 Task: Add Attachment from Trello to Card Card0000000002 in Board Board0000000001 in Workspace WS0000000001 in Trello. Add Cover Yellow to Card Card0000000002 in Board Board0000000001 in Workspace WS0000000001 in Trello. Add "Copy Card To …" Button titled Button0000000002 to "bottom" of the list "To Do" to Card Card0000000002 in Board Board0000000001 in Workspace WS0000000001 in Trello. Add Description DS0000000002 to Card Card0000000002 in Board Board0000000001 in Workspace WS0000000001 in Trello. Add Comment CM0000000002 to Card Card0000000002 in Board Board0000000001 in Workspace WS0000000001 in Trello
Action: Mouse moved to (326, 312)
Screenshot: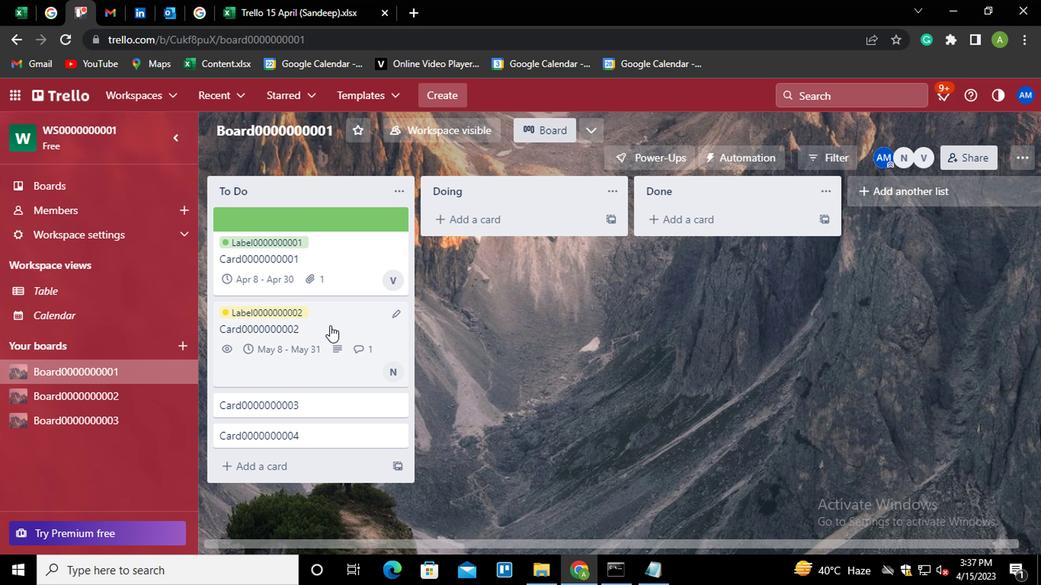 
Action: Mouse pressed left at (326, 312)
Screenshot: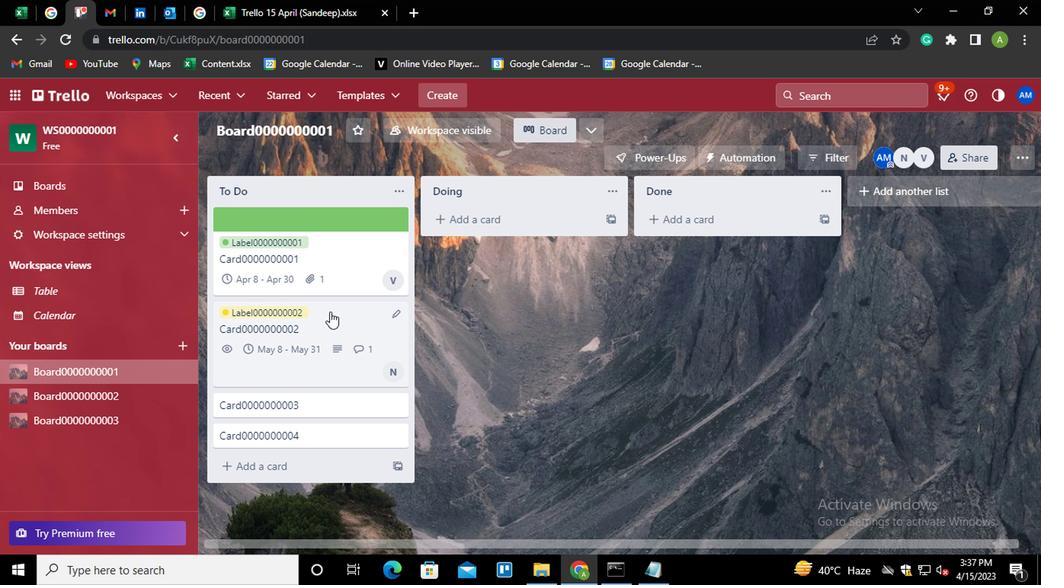 
Action: Mouse moved to (706, 386)
Screenshot: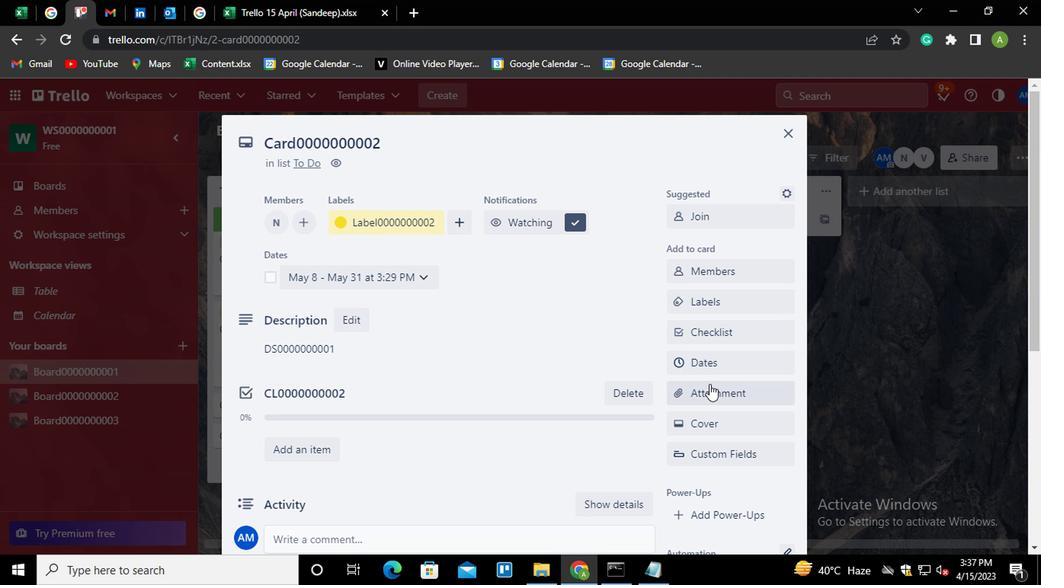 
Action: Mouse pressed left at (706, 386)
Screenshot: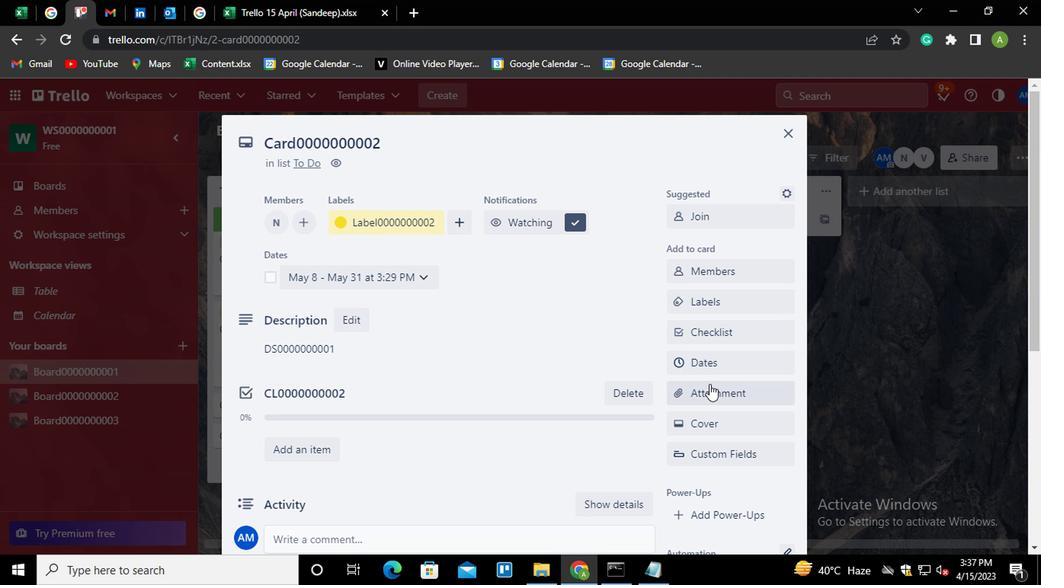 
Action: Mouse moved to (689, 186)
Screenshot: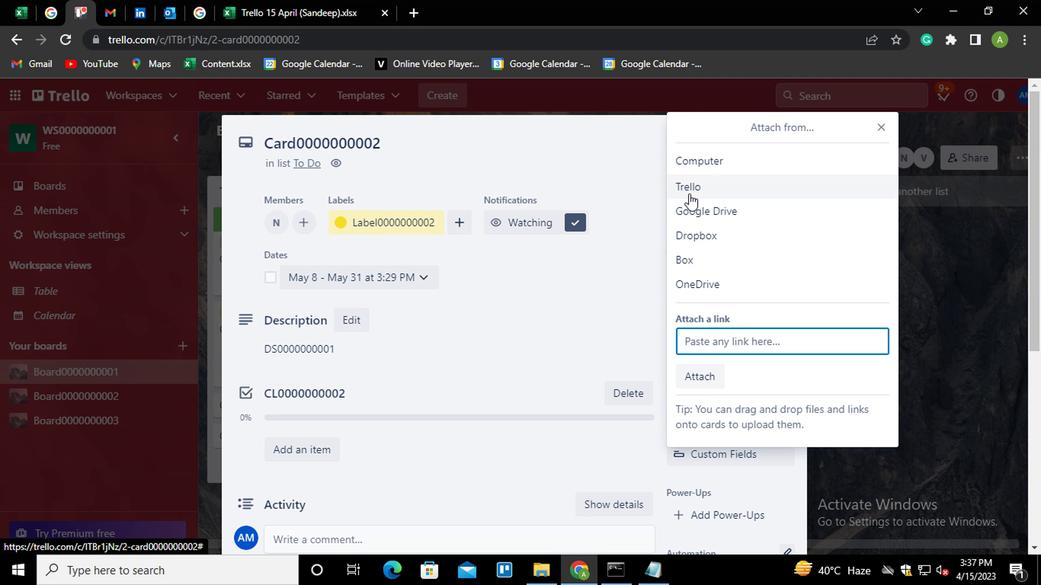 
Action: Mouse pressed left at (689, 186)
Screenshot: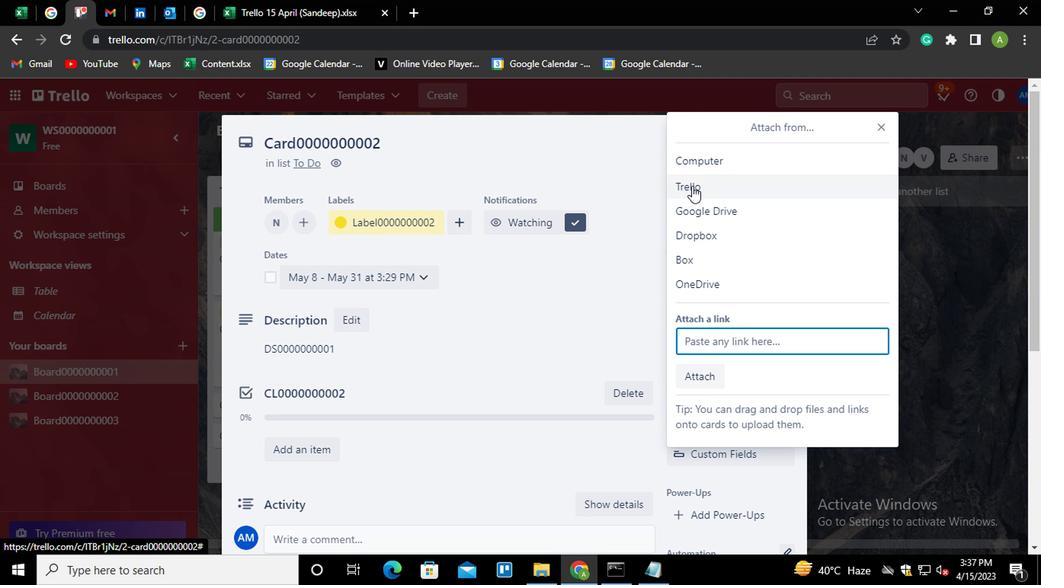 
Action: Mouse moved to (727, 240)
Screenshot: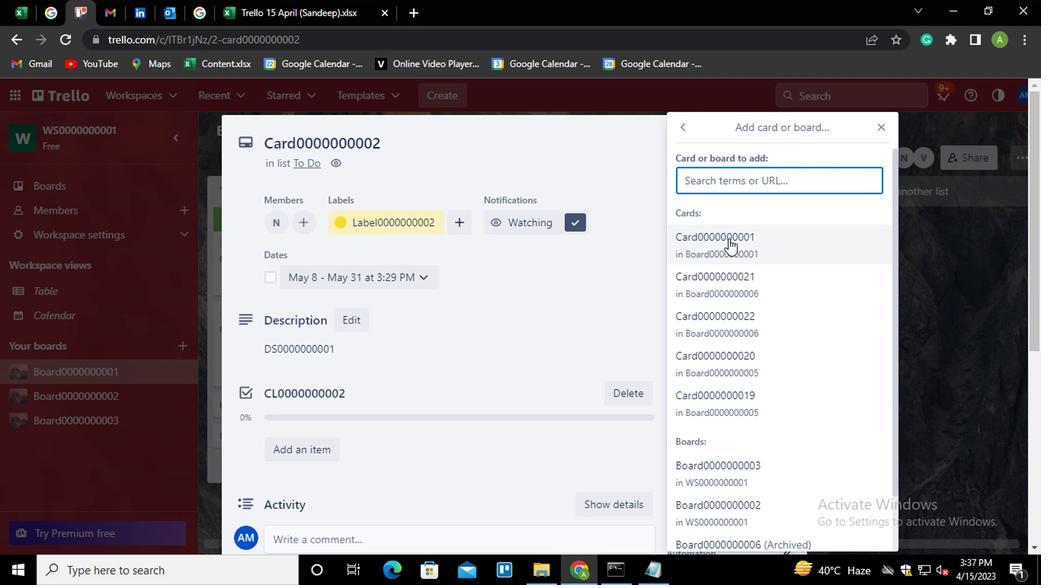 
Action: Mouse pressed left at (727, 240)
Screenshot: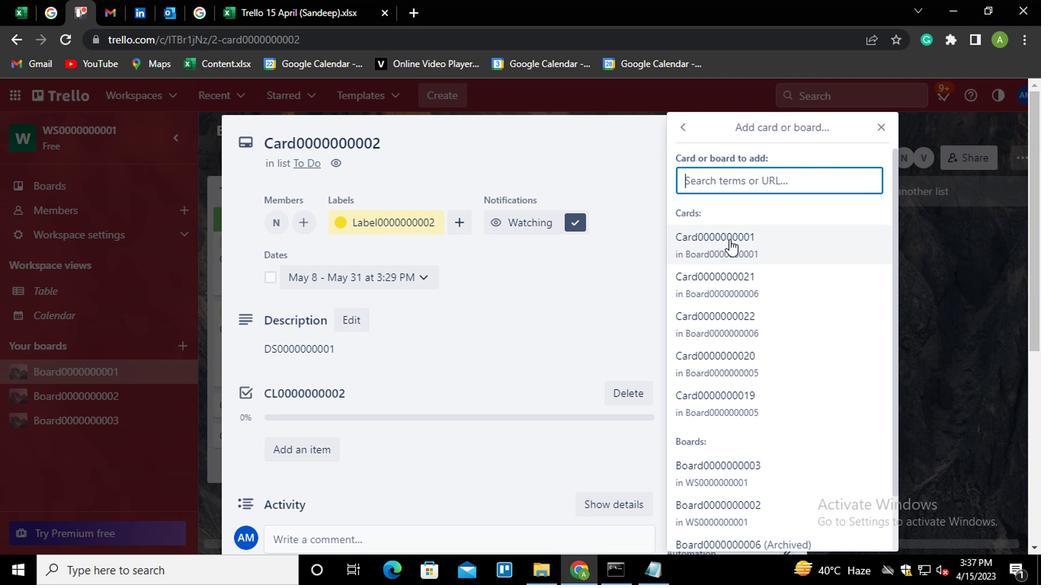 
Action: Mouse moved to (702, 421)
Screenshot: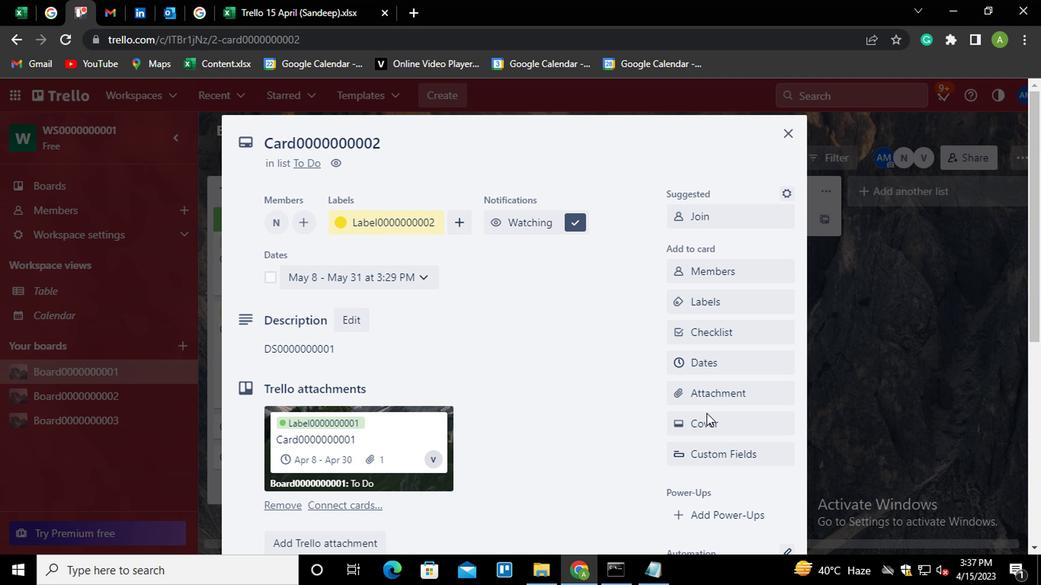 
Action: Mouse pressed left at (702, 421)
Screenshot: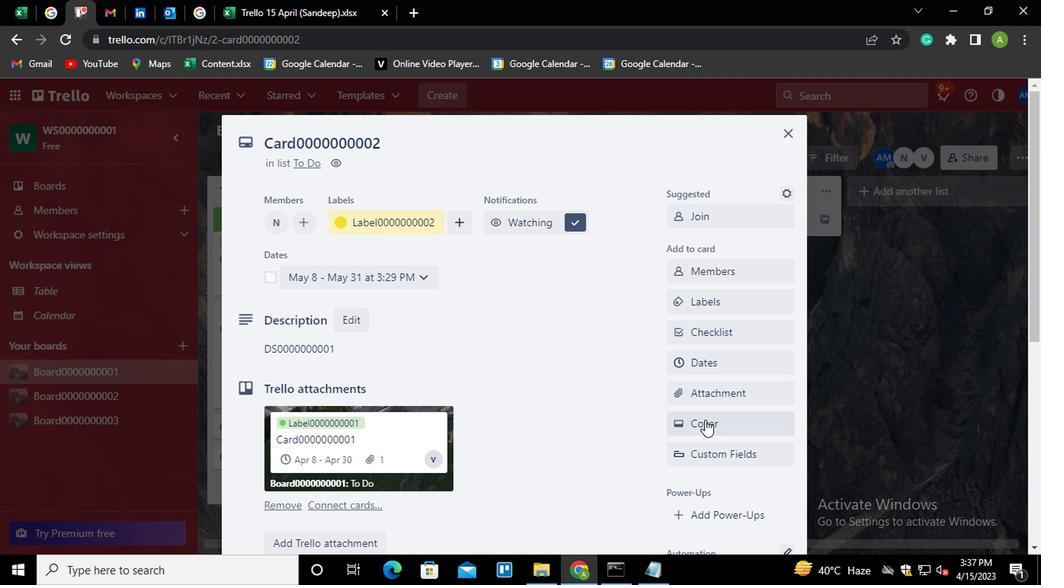 
Action: Mouse moved to (730, 267)
Screenshot: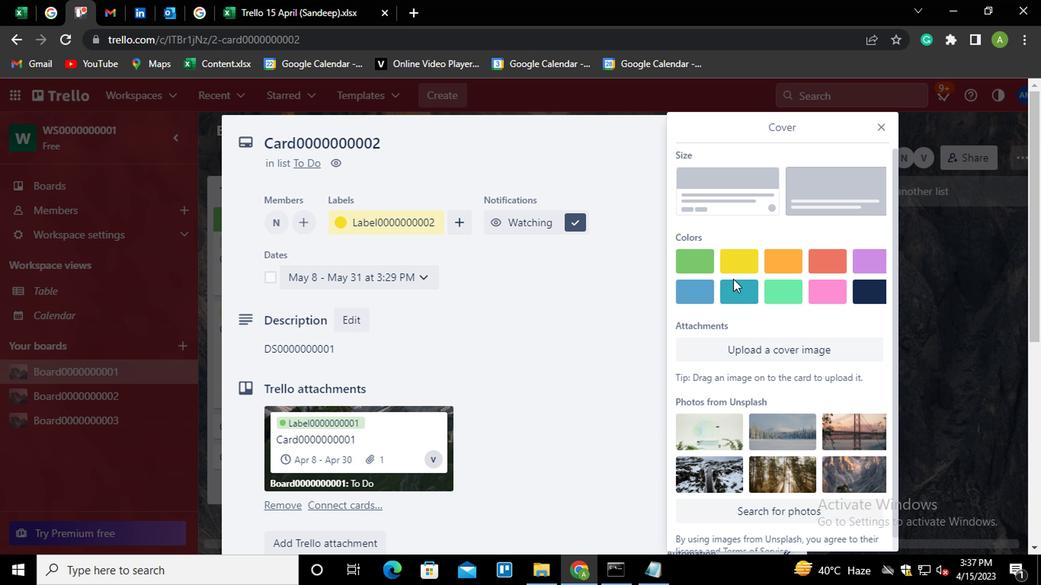 
Action: Mouse pressed left at (730, 267)
Screenshot: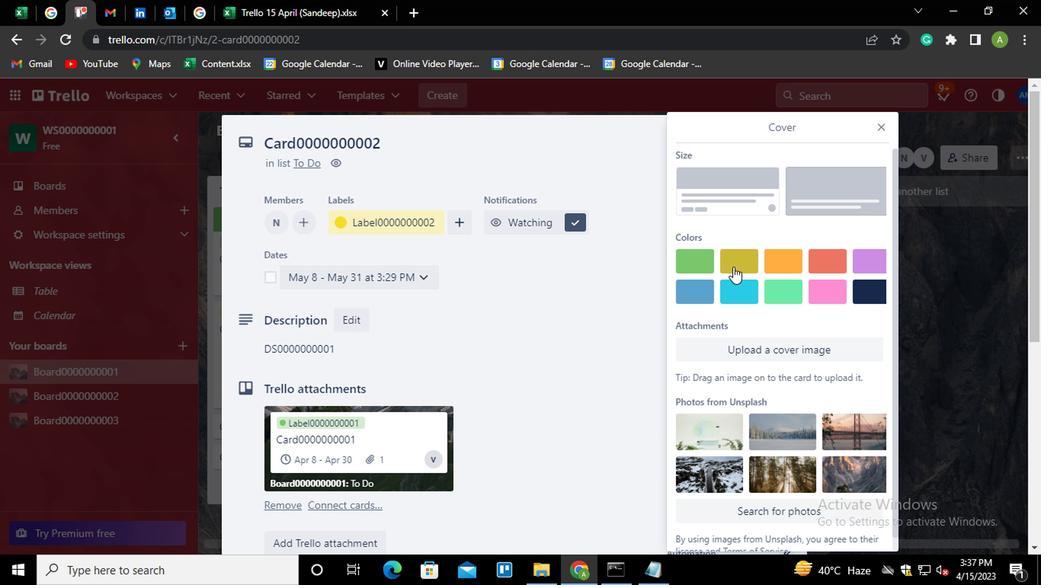 
Action: Mouse moved to (623, 306)
Screenshot: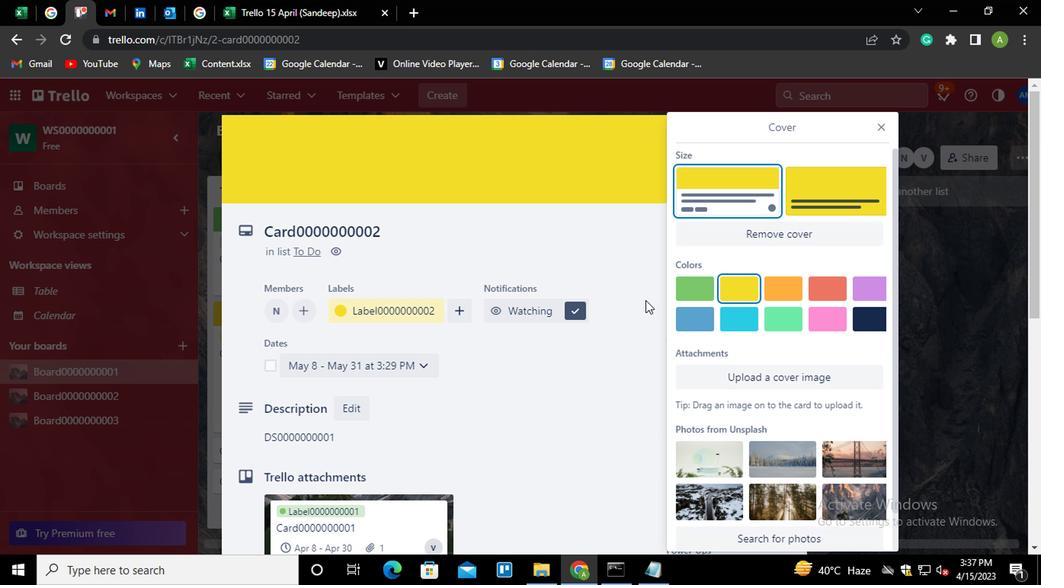 
Action: Mouse pressed left at (623, 306)
Screenshot: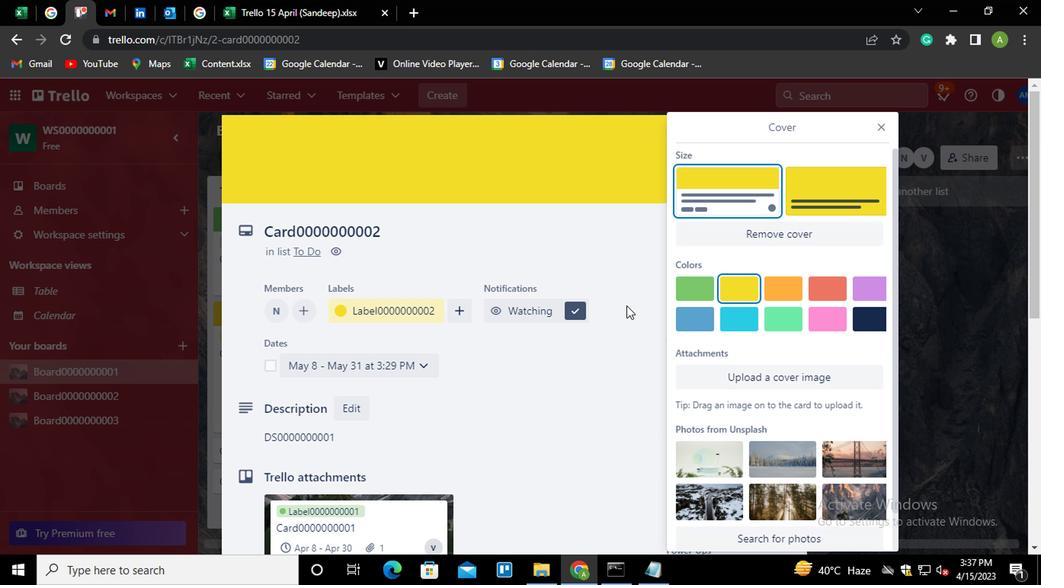 
Action: Mouse moved to (711, 390)
Screenshot: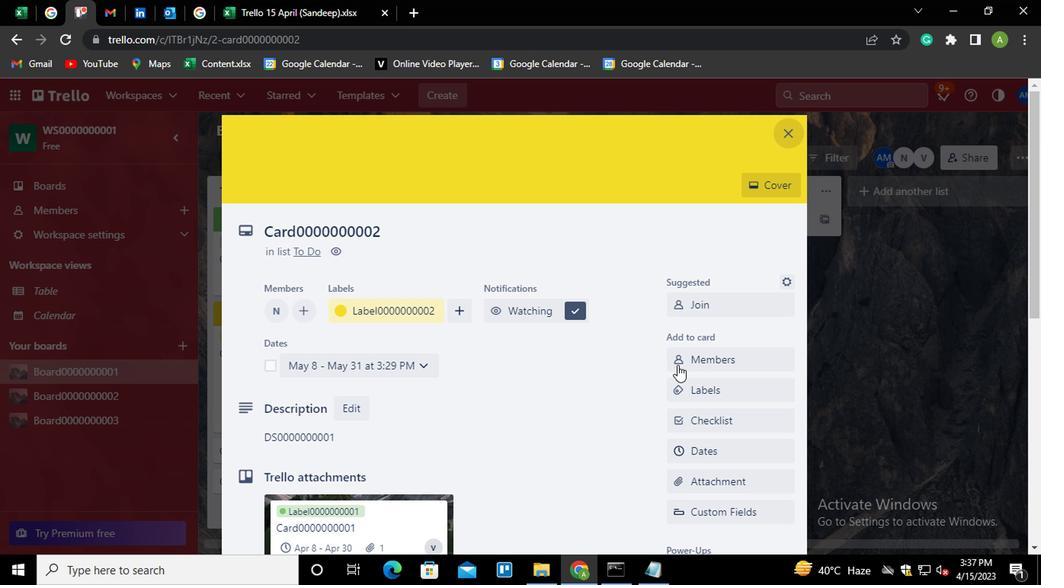 
Action: Mouse scrolled (711, 389) with delta (0, -1)
Screenshot: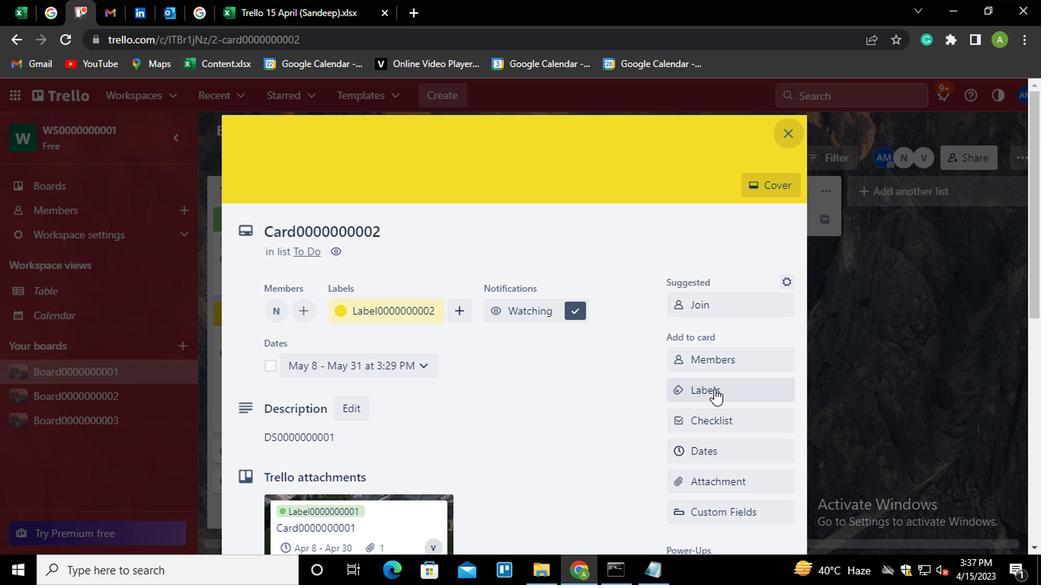 
Action: Mouse scrolled (711, 389) with delta (0, -1)
Screenshot: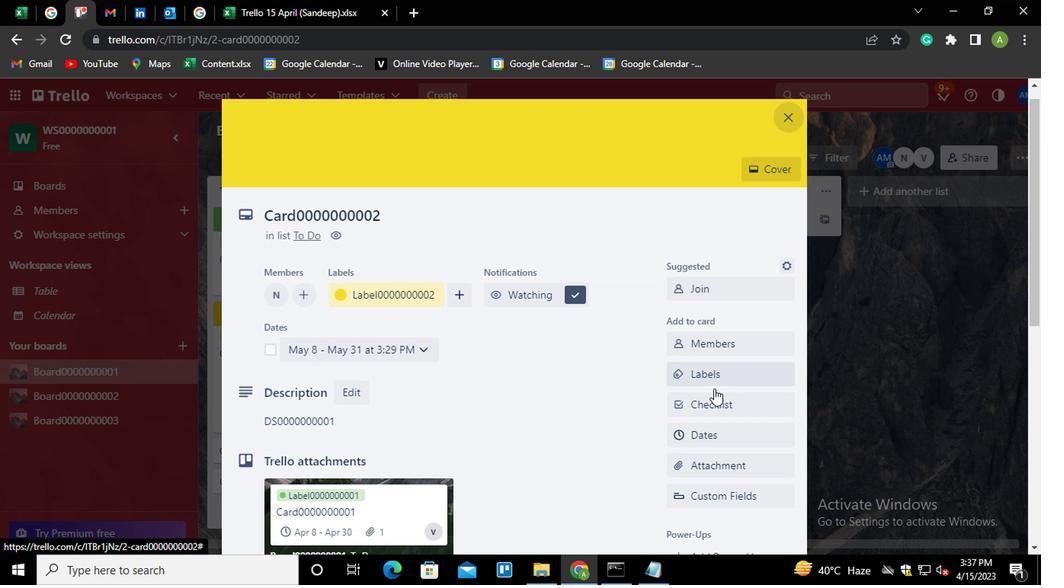 
Action: Mouse moved to (720, 525)
Screenshot: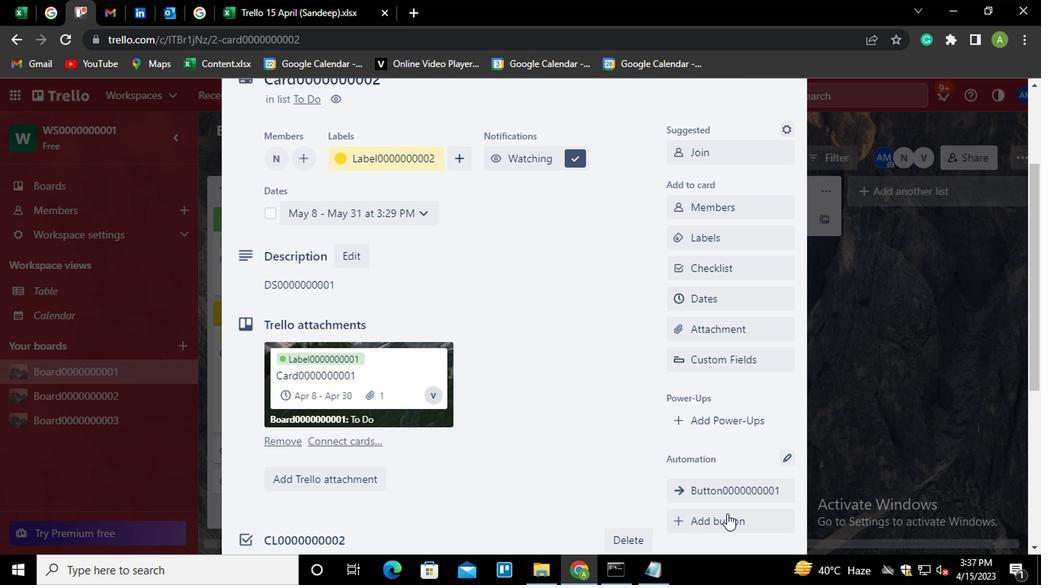 
Action: Mouse pressed left at (720, 525)
Screenshot: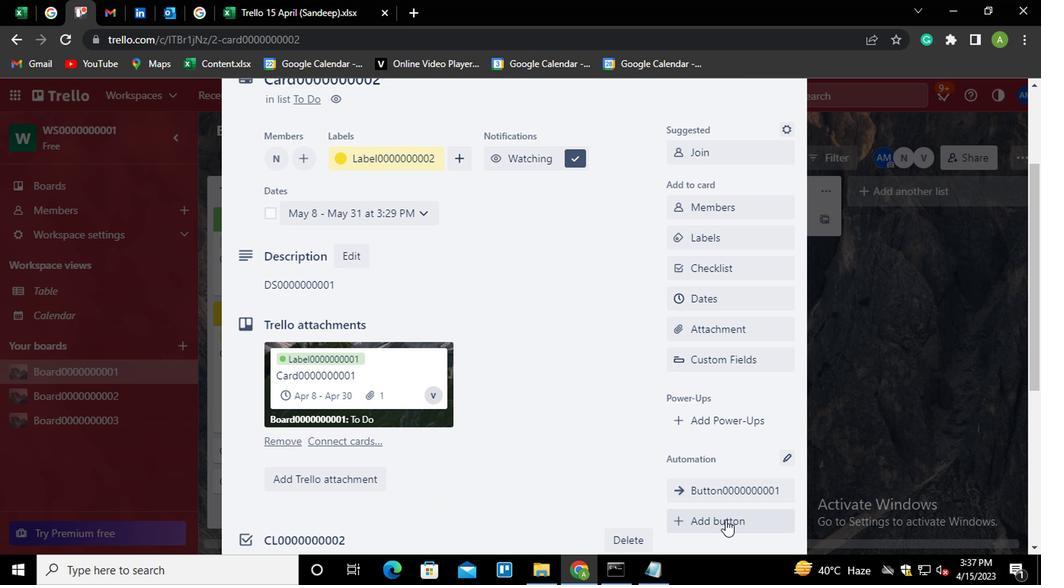 
Action: Mouse moved to (715, 228)
Screenshot: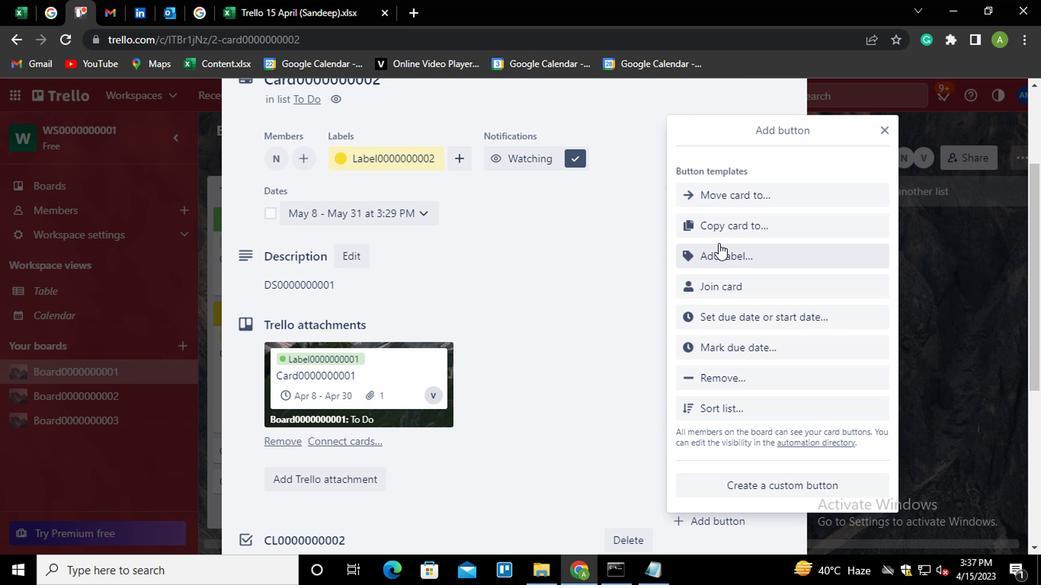 
Action: Mouse pressed left at (715, 228)
Screenshot: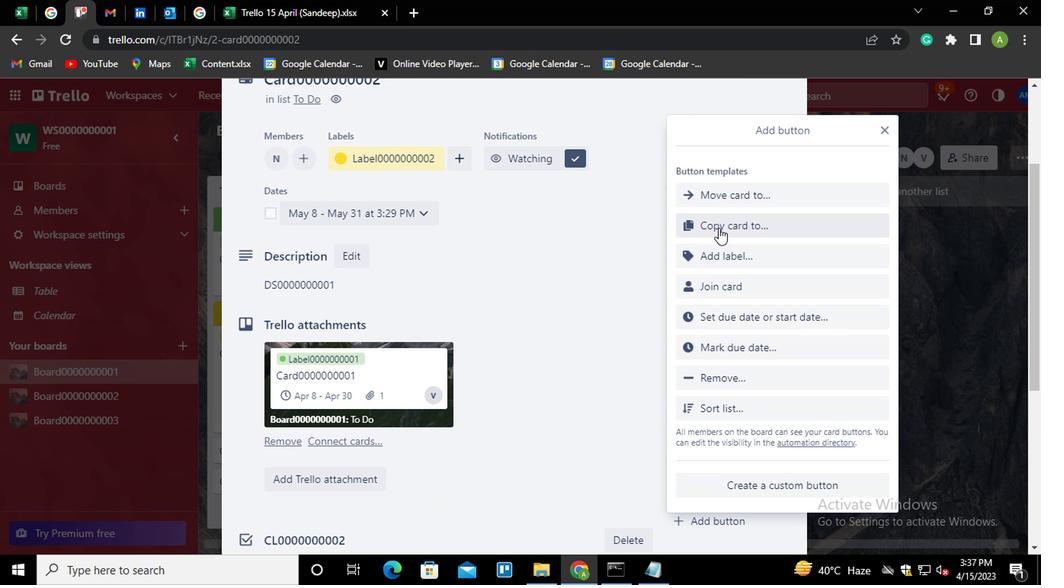 
Action: Mouse moved to (738, 262)
Screenshot: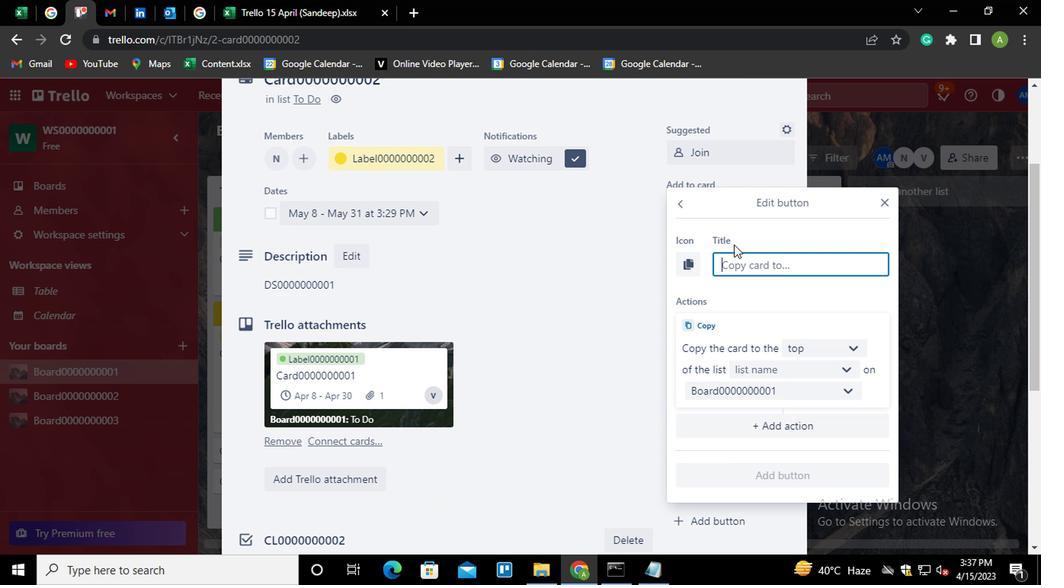 
Action: Mouse pressed left at (738, 262)
Screenshot: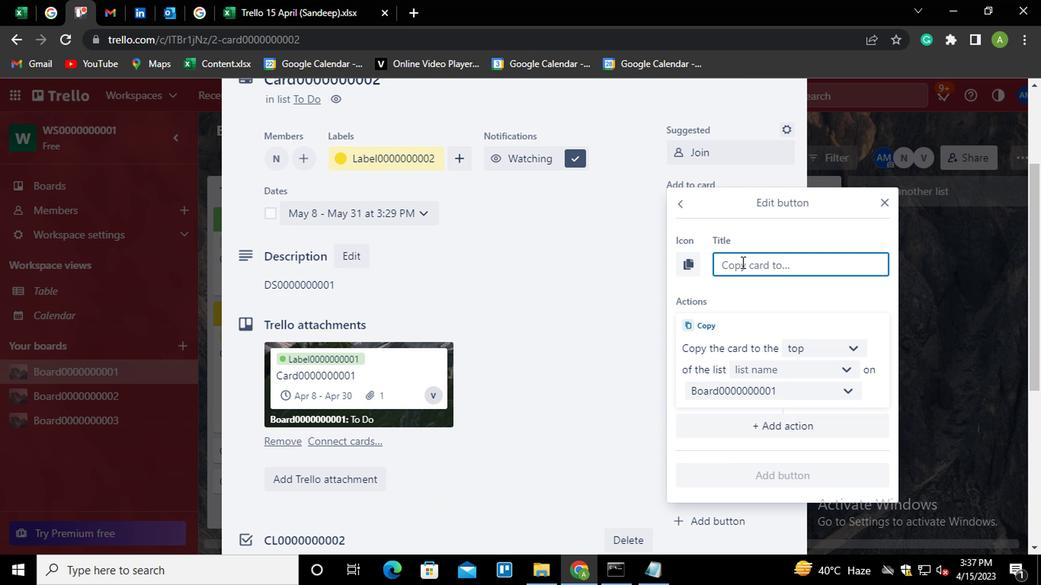 
Action: Mouse moved to (737, 262)
Screenshot: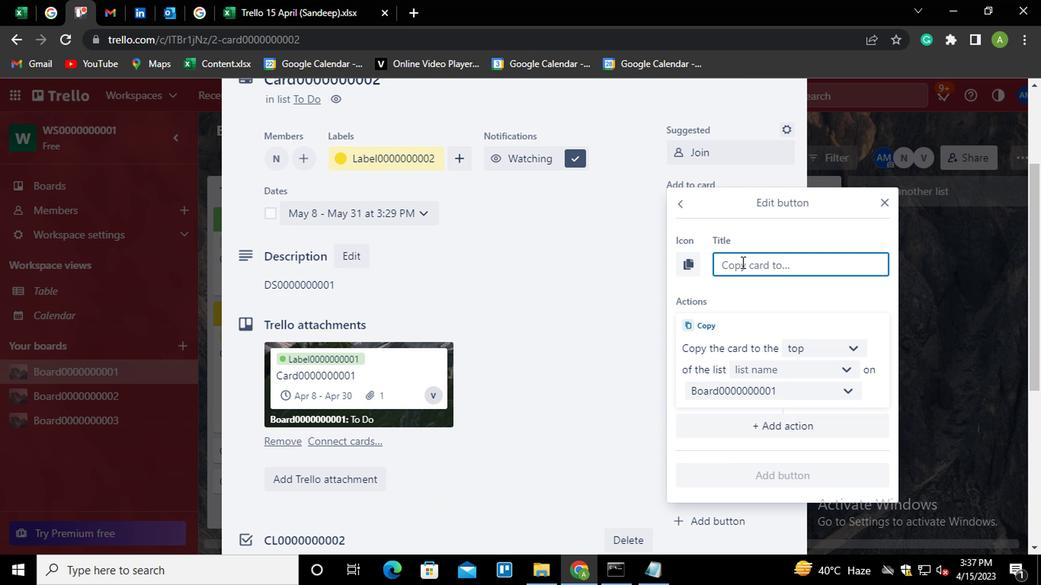 
Action: Key pressed <Key.shift><Key.shift><Key.shift><Key.shift><Key.shift><Key.shift><Key.shift>BUTTT<Key.backspace>ON0000000002
Screenshot: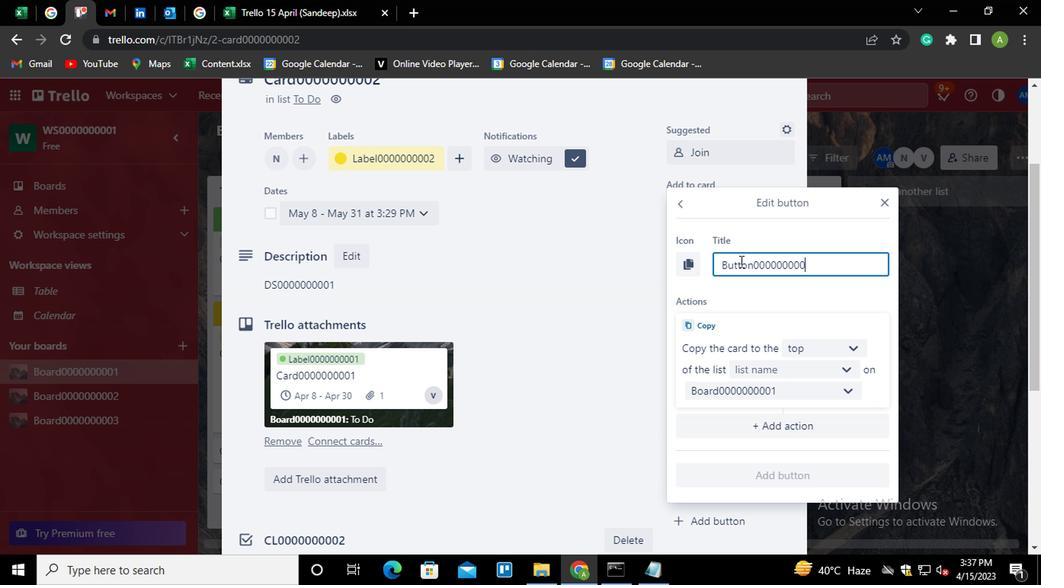 
Action: Mouse moved to (803, 347)
Screenshot: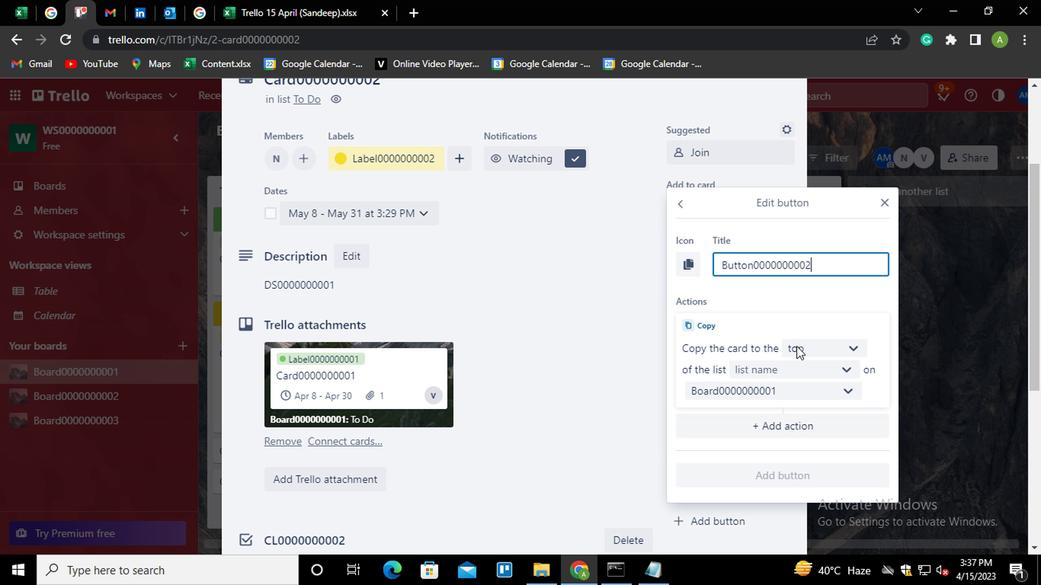 
Action: Mouse pressed left at (803, 347)
Screenshot: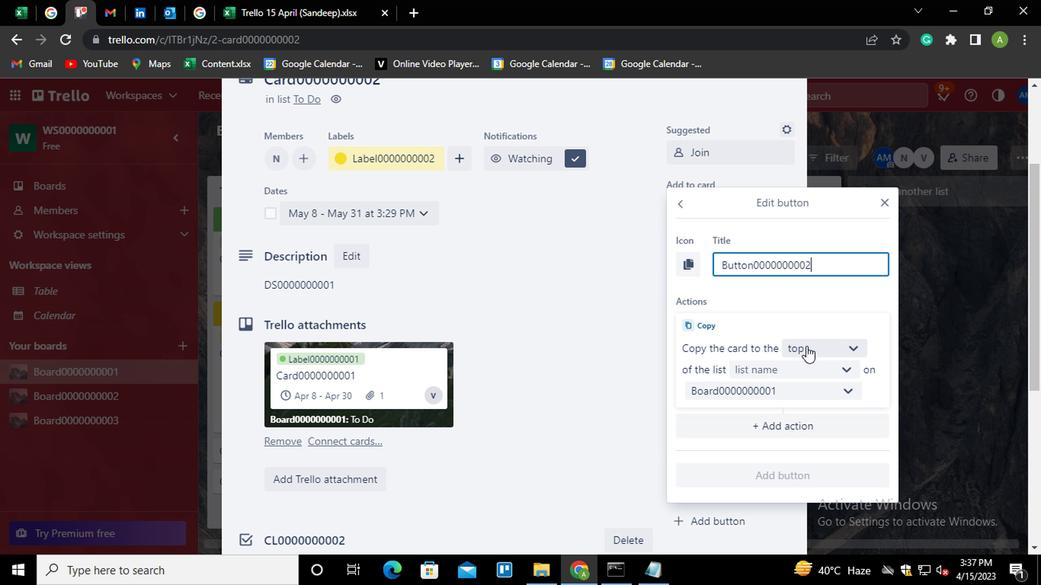 
Action: Mouse moved to (808, 404)
Screenshot: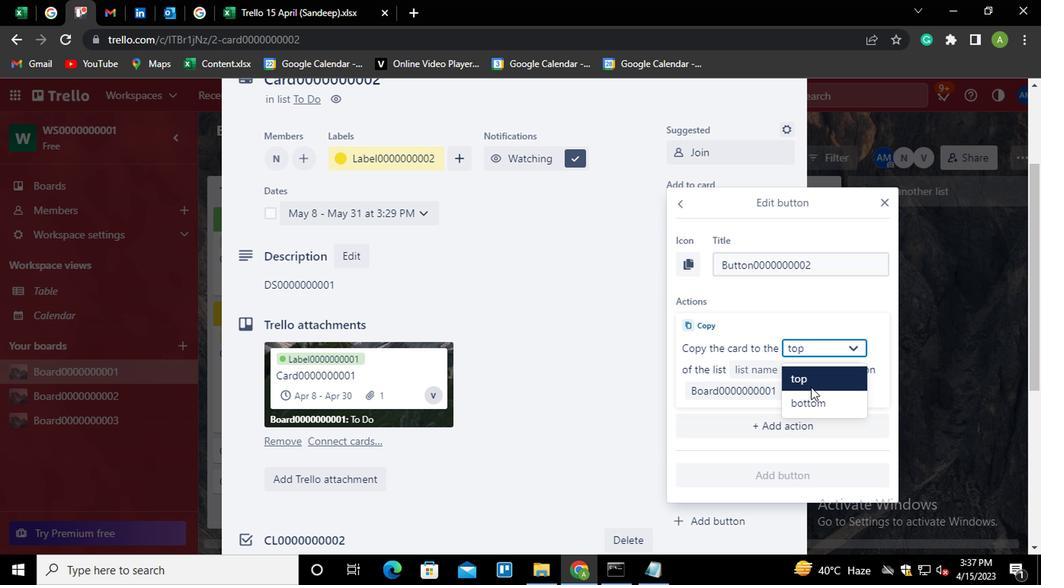 
Action: Mouse pressed left at (808, 404)
Screenshot: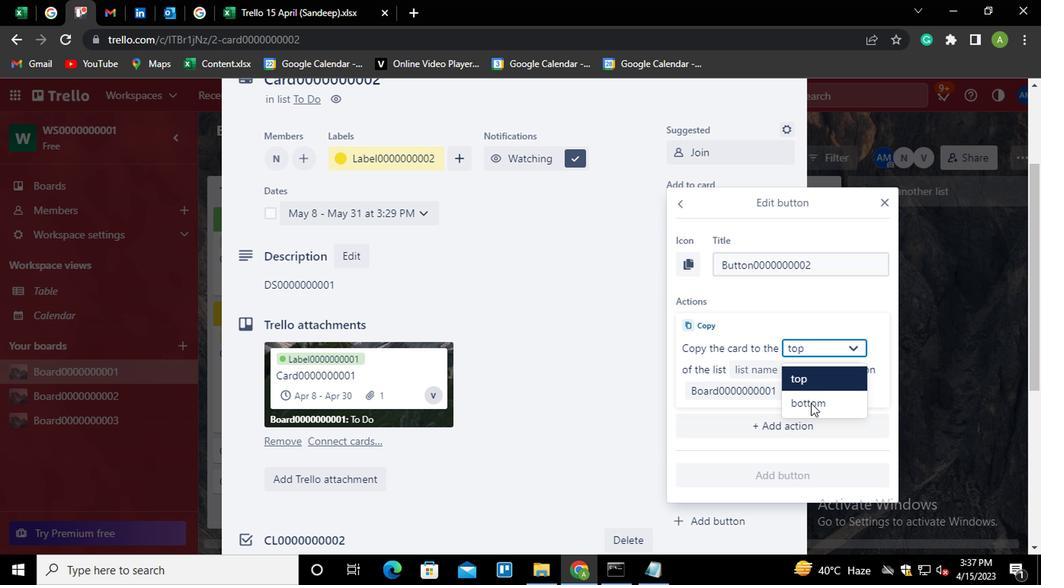 
Action: Mouse moved to (816, 370)
Screenshot: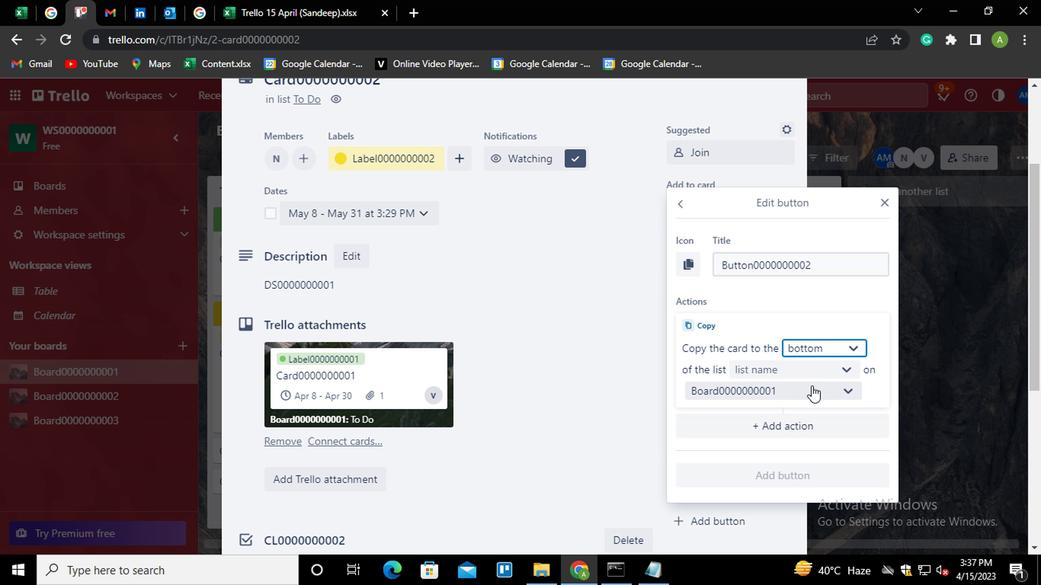 
Action: Mouse pressed left at (816, 370)
Screenshot: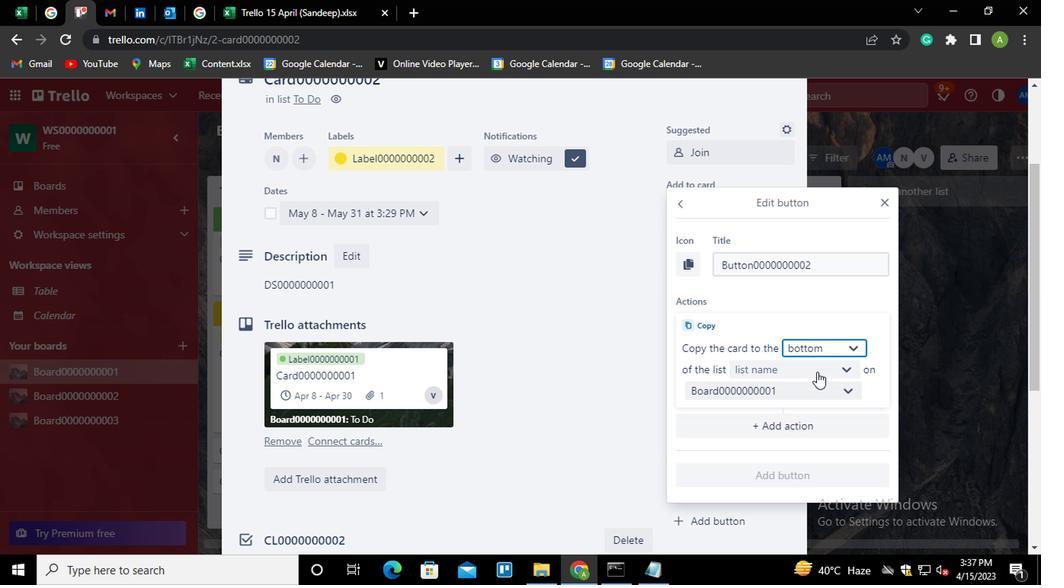 
Action: Mouse moved to (782, 407)
Screenshot: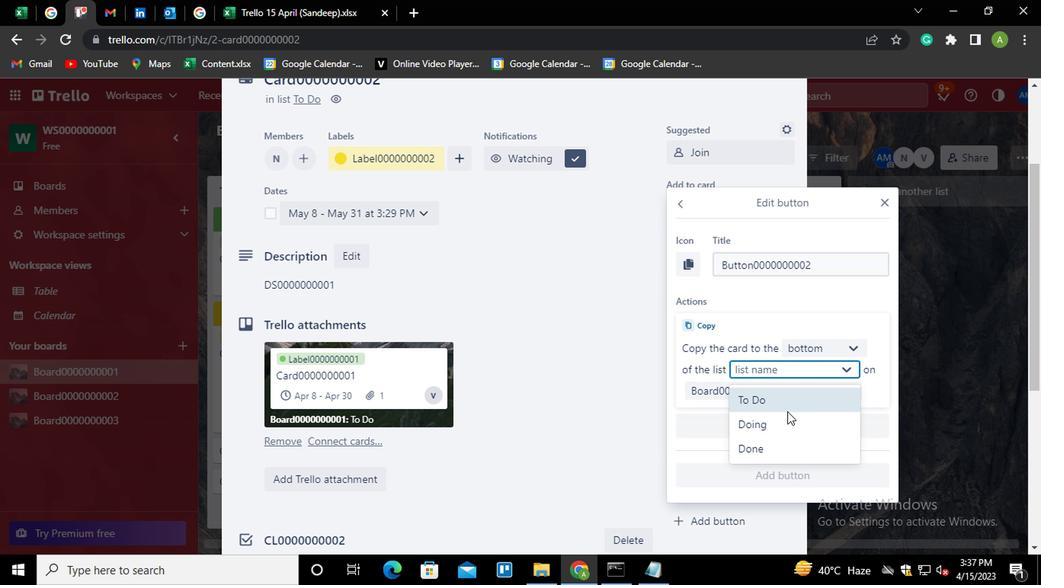 
Action: Mouse pressed left at (782, 407)
Screenshot: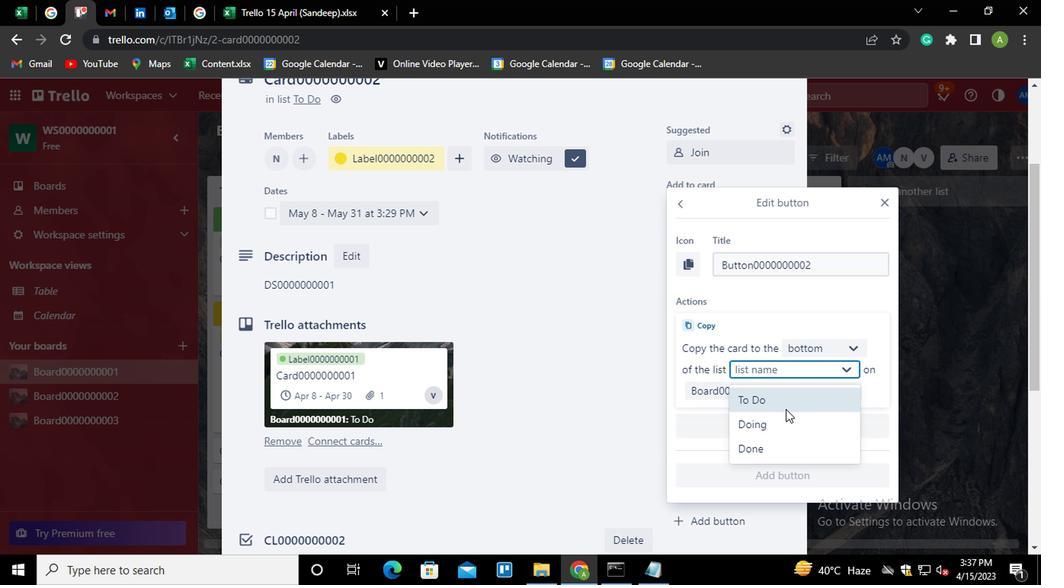 
Action: Mouse moved to (768, 474)
Screenshot: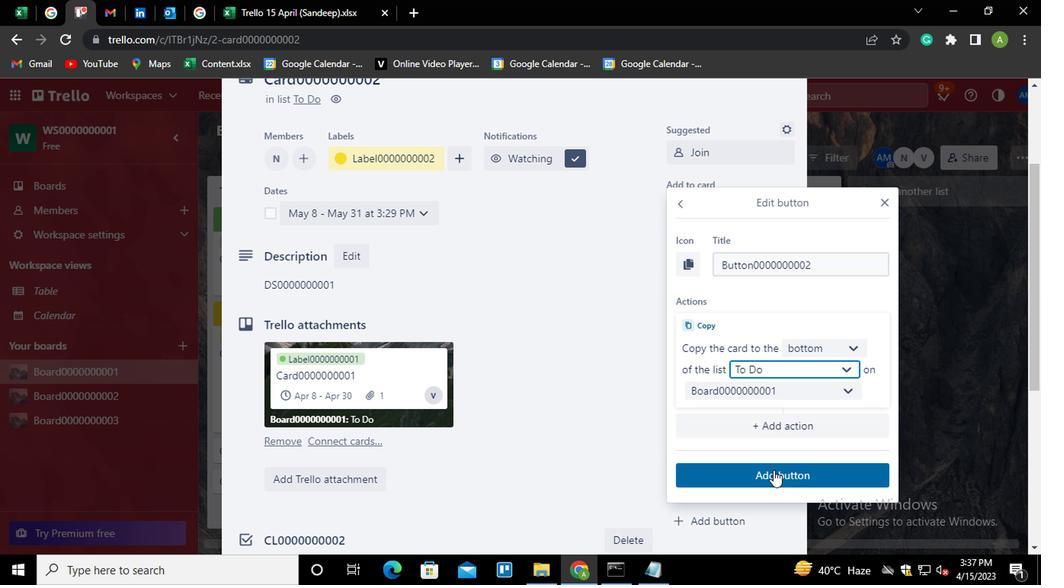
Action: Mouse pressed left at (768, 474)
Screenshot: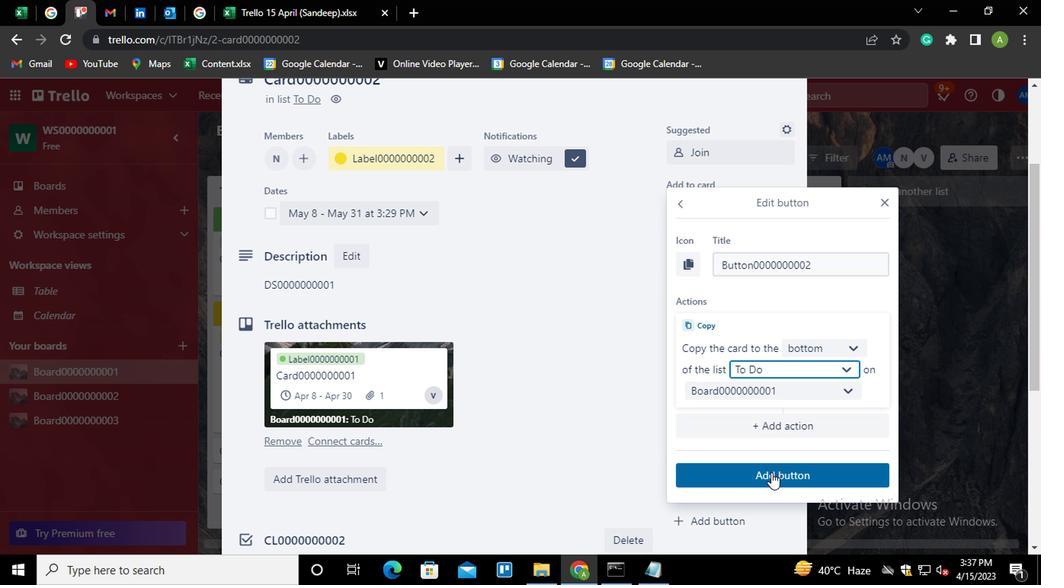 
Action: Mouse moved to (337, 289)
Screenshot: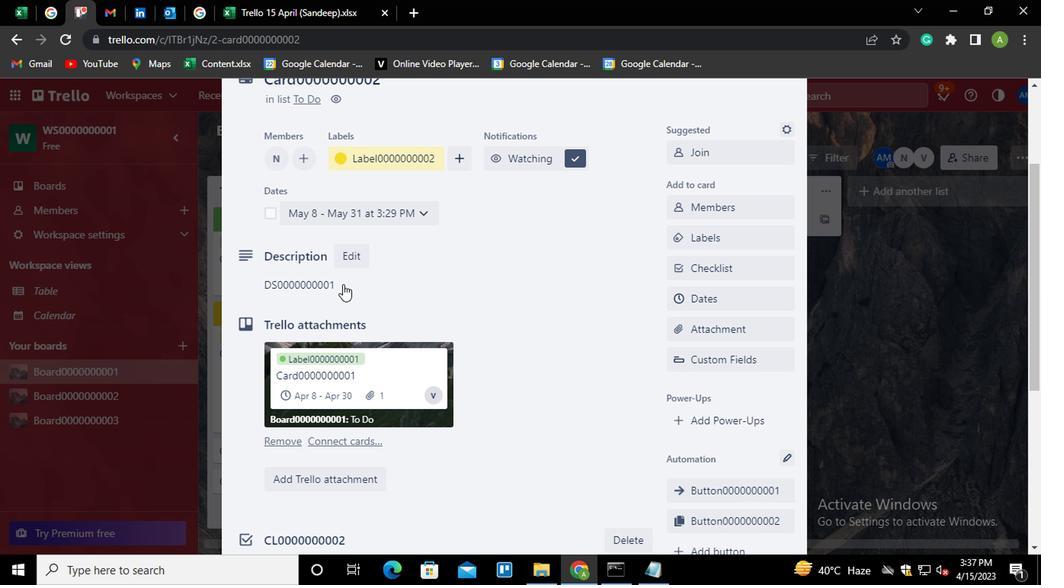 
Action: Mouse pressed left at (337, 289)
Screenshot: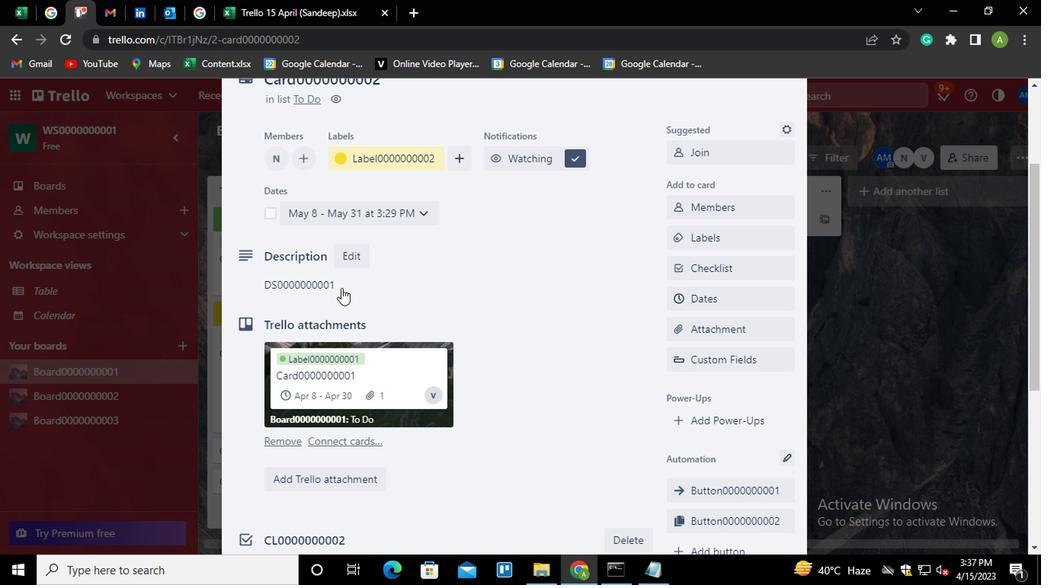 
Action: Mouse moved to (348, 336)
Screenshot: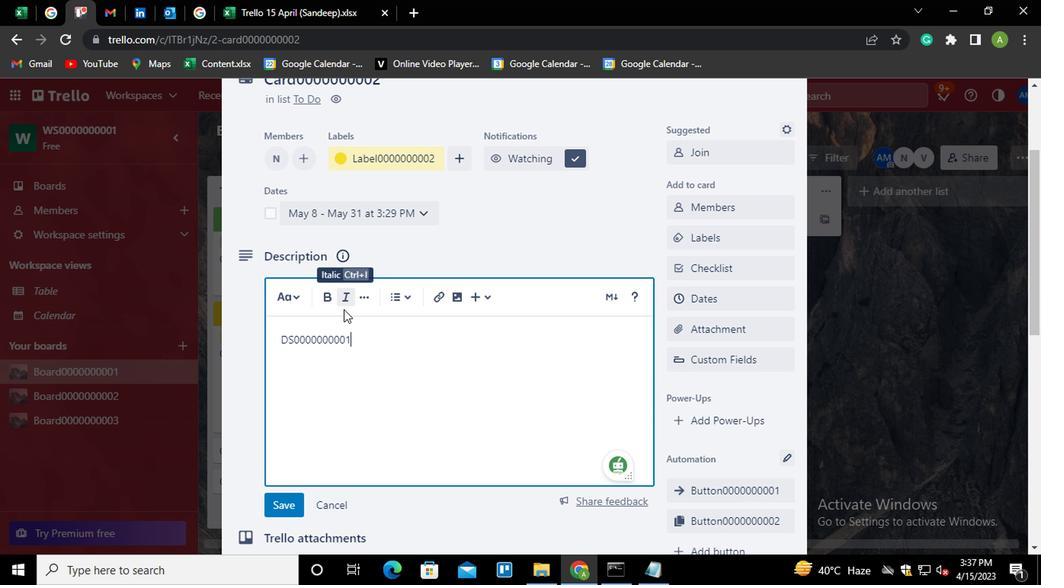 
Action: Key pressed <Key.shift_r><Key.enter><Key.shift><Key.shift><Key.shift>DS0000000002
Screenshot: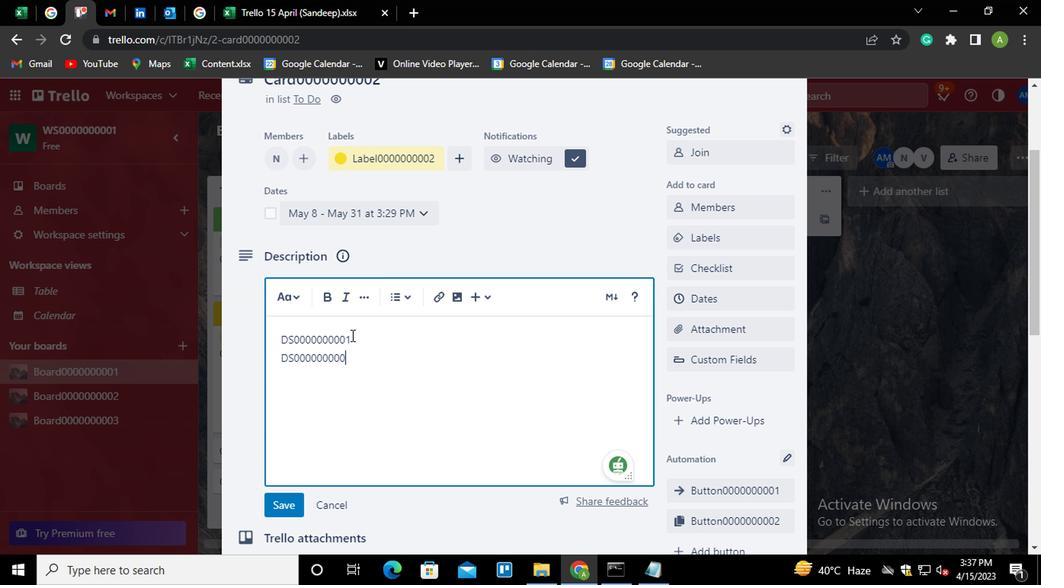 
Action: Mouse moved to (280, 502)
Screenshot: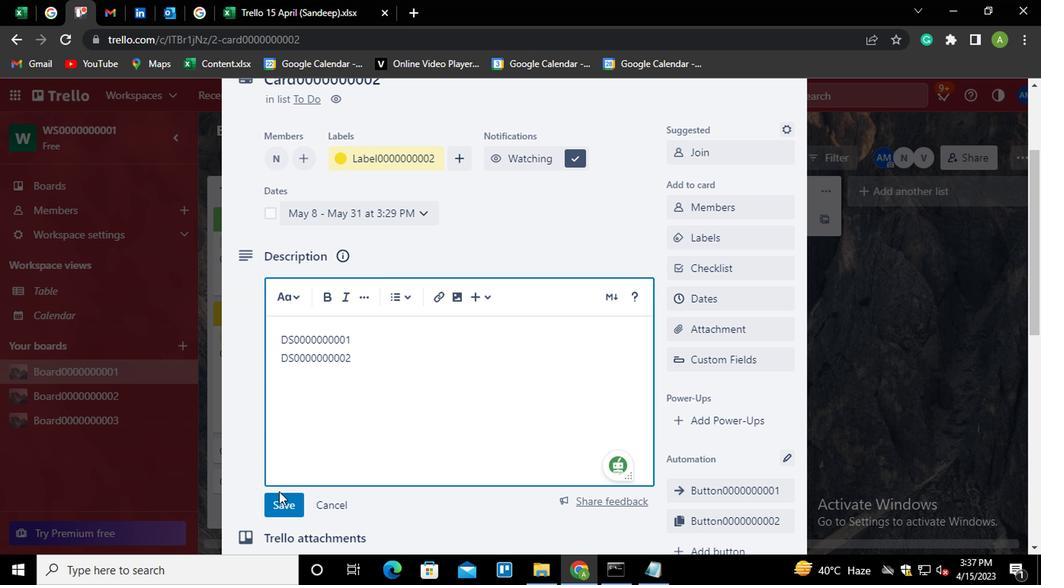 
Action: Mouse pressed left at (280, 502)
Screenshot: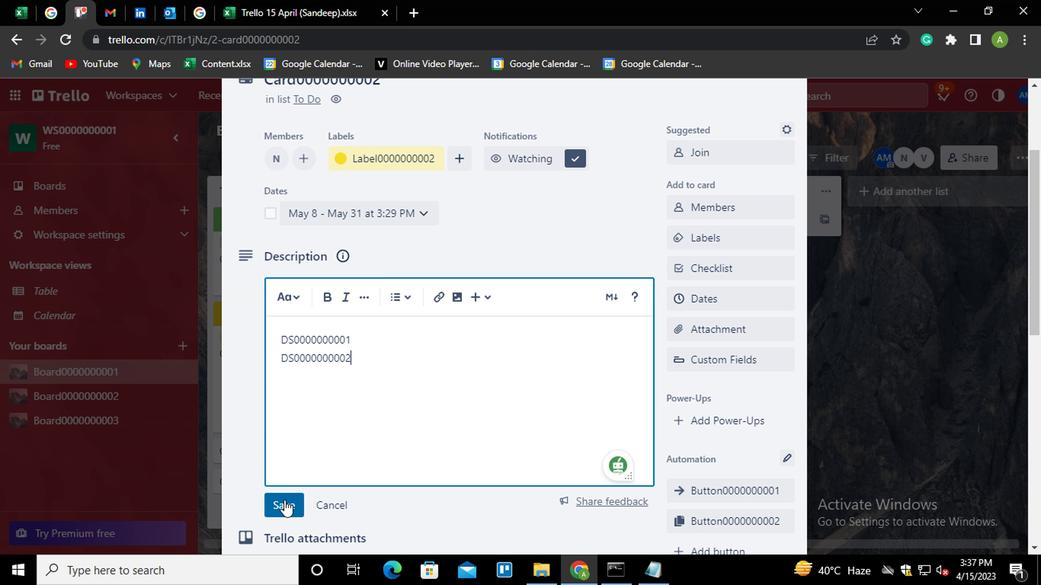 
Action: Mouse moved to (337, 441)
Screenshot: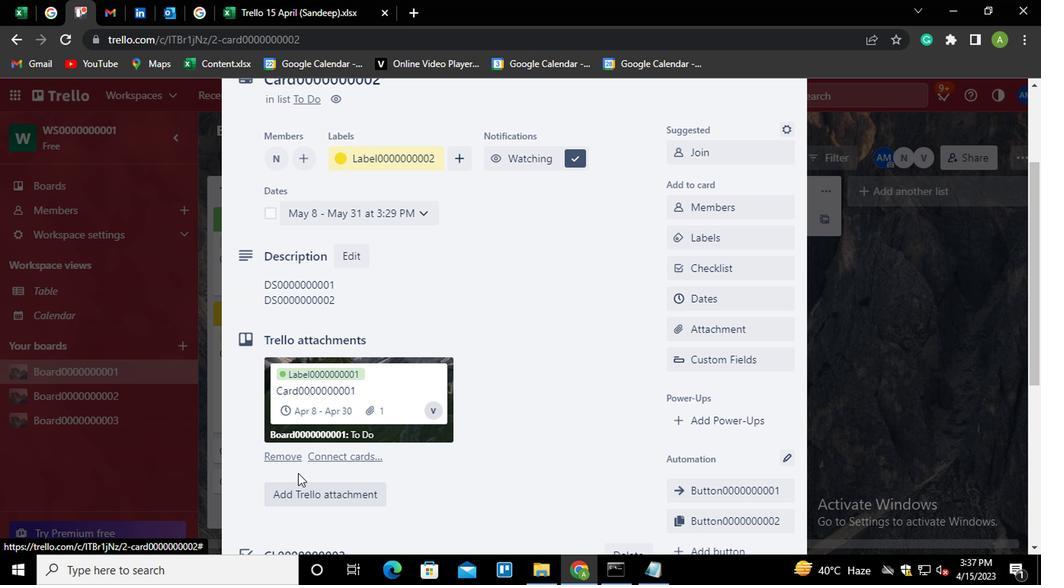 
Action: Mouse scrolled (337, 440) with delta (0, 0)
Screenshot: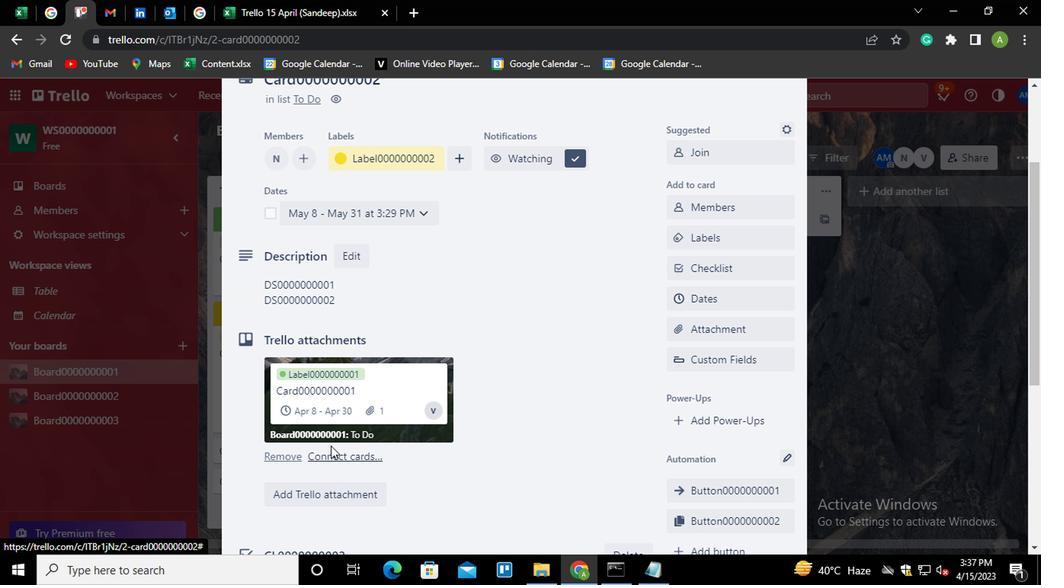 
Action: Mouse scrolled (337, 440) with delta (0, 0)
Screenshot: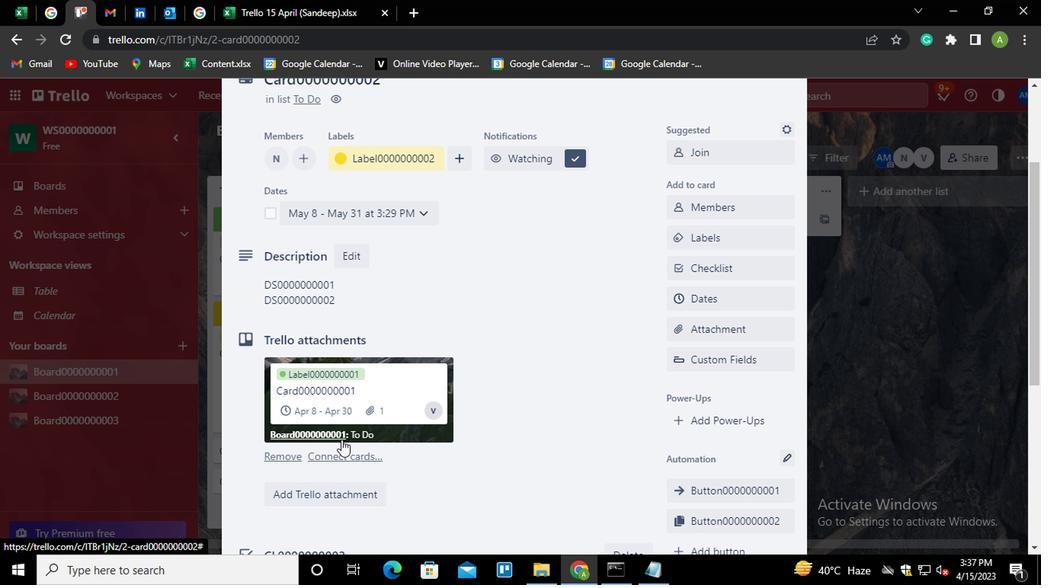 
Action: Mouse moved to (309, 458)
Screenshot: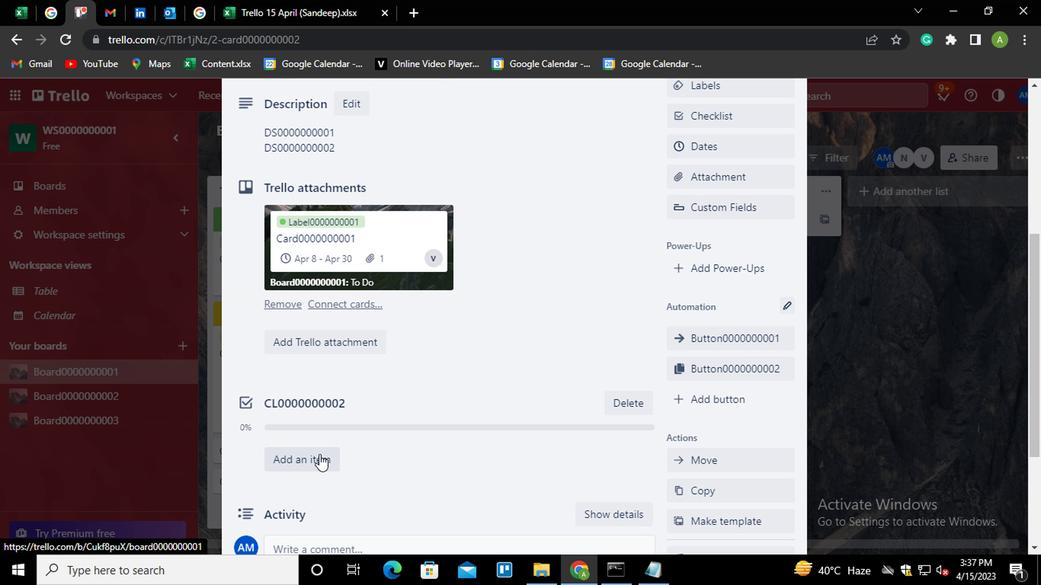 
Action: Mouse scrolled (309, 457) with delta (0, 0)
Screenshot: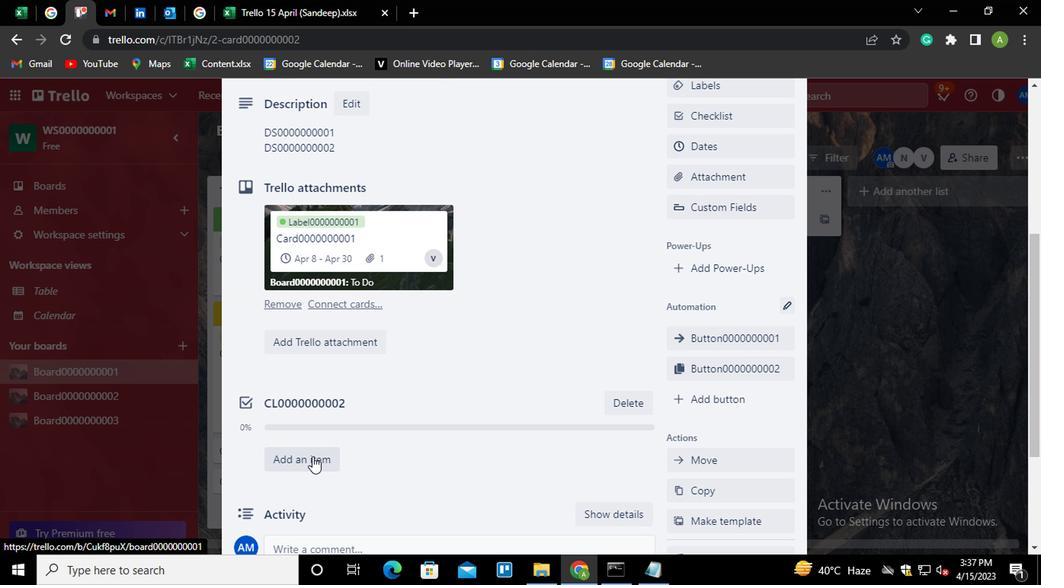 
Action: Mouse scrolled (309, 457) with delta (0, 0)
Screenshot: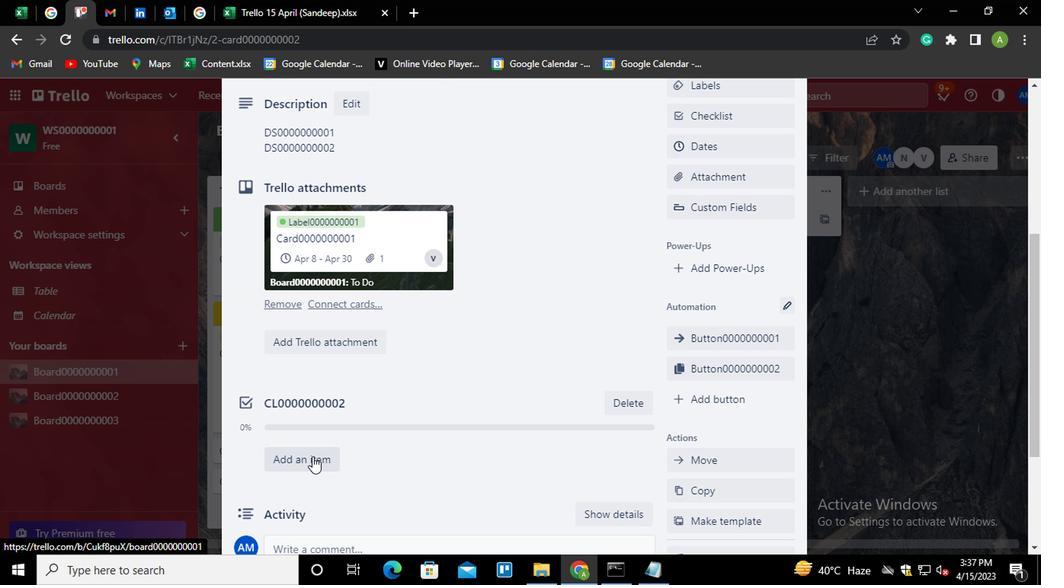 
Action: Mouse moved to (325, 405)
Screenshot: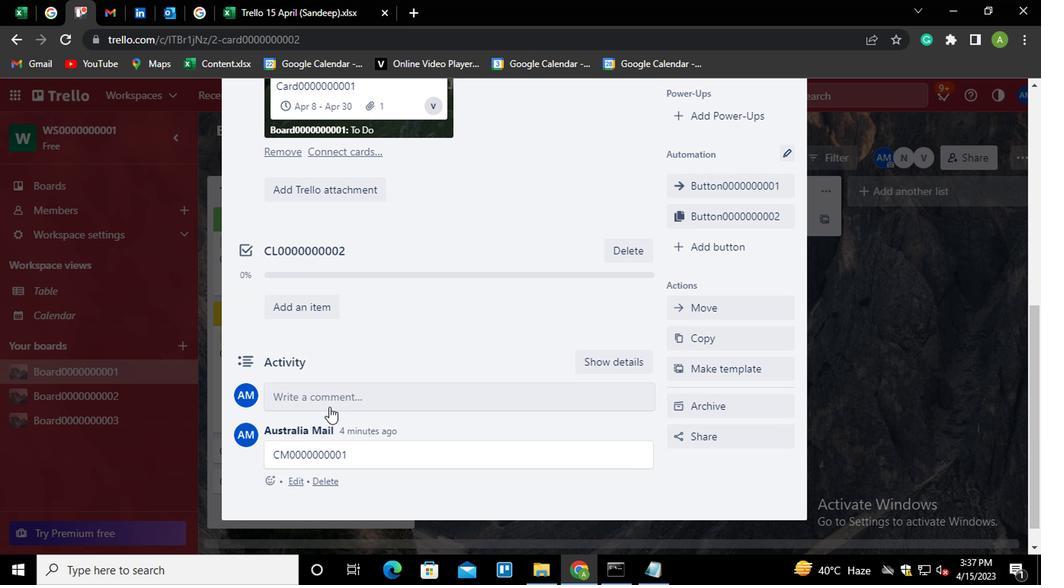 
Action: Mouse pressed left at (325, 405)
Screenshot: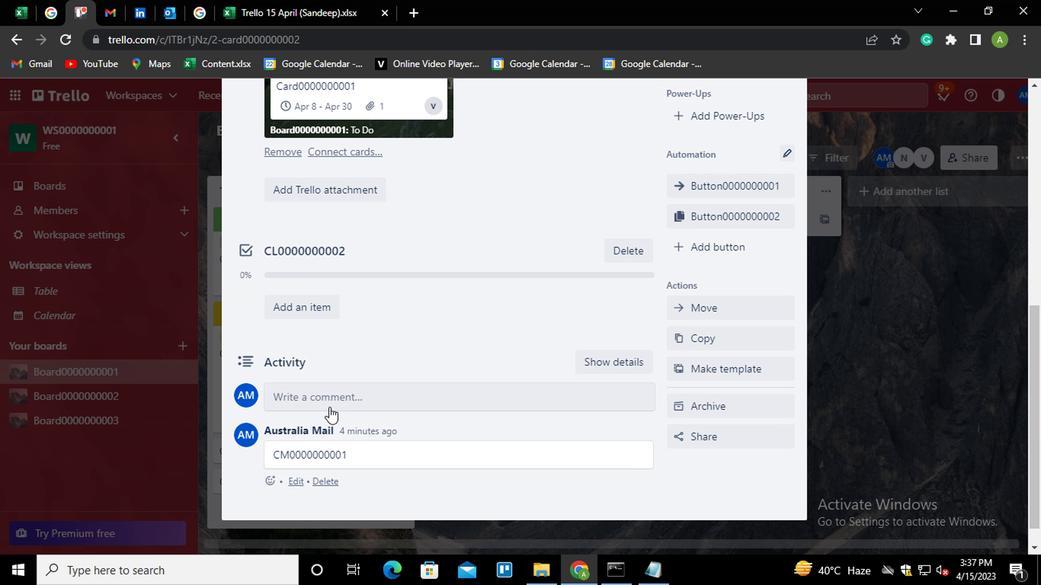 
Action: Key pressed <Key.shift>CM0000000002
Screenshot: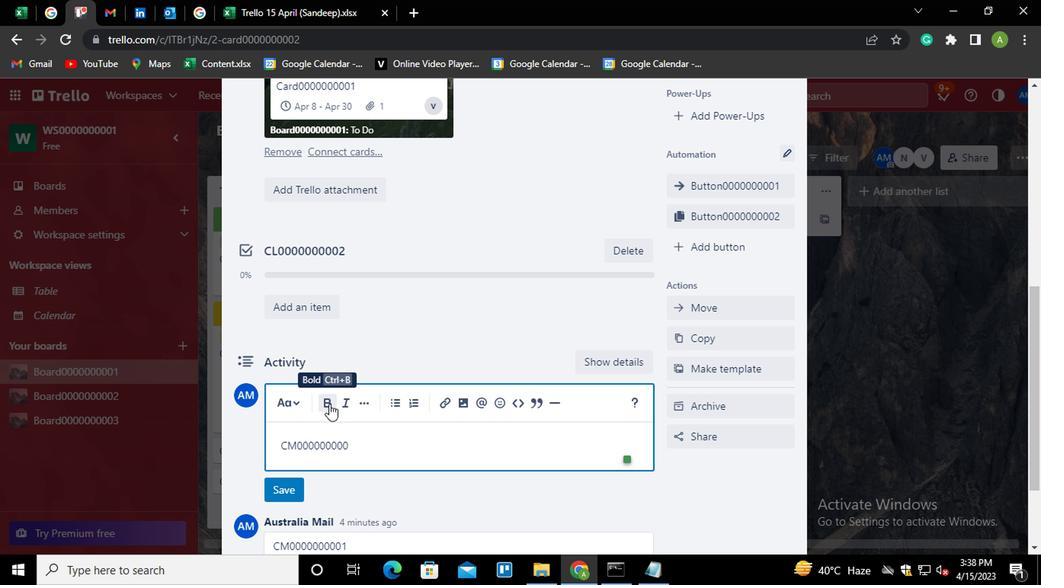 
Action: Mouse moved to (289, 486)
Screenshot: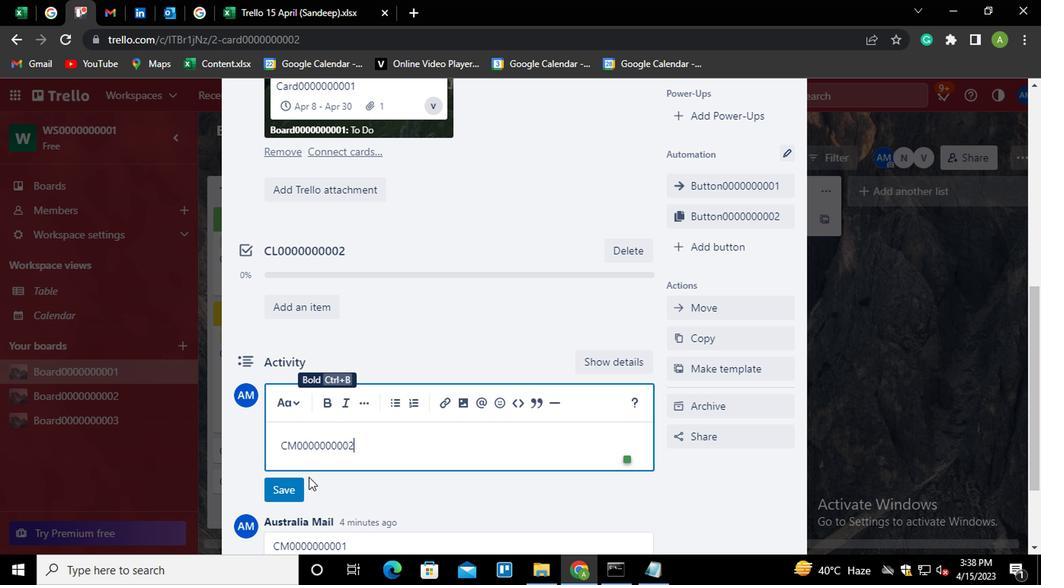 
Action: Mouse pressed left at (289, 486)
Screenshot: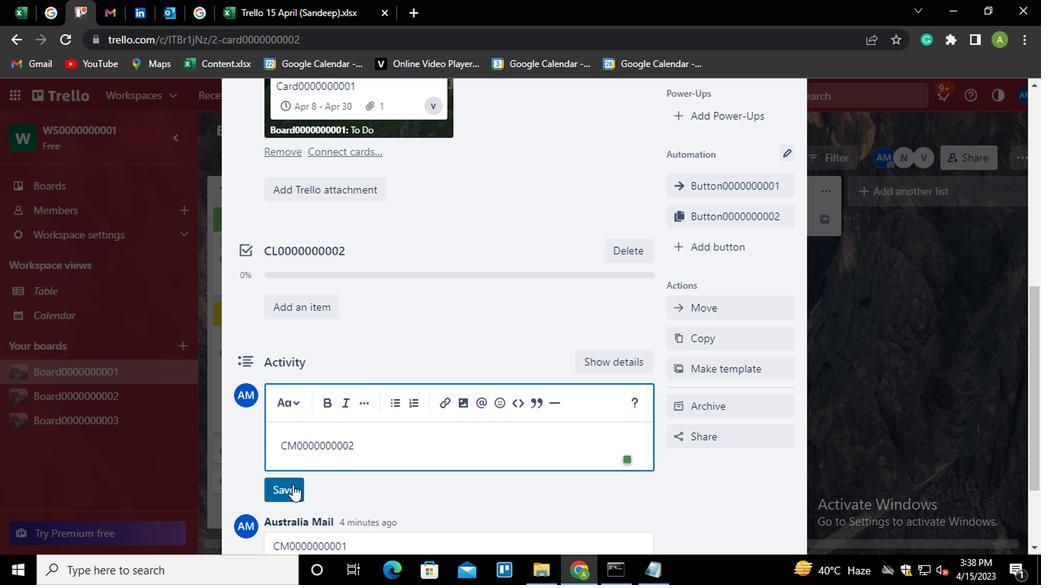 
